 Task: Select a schedule automation every first friday of the month at 02:00 PM.
Action: Mouse moved to (518, 557)
Screenshot: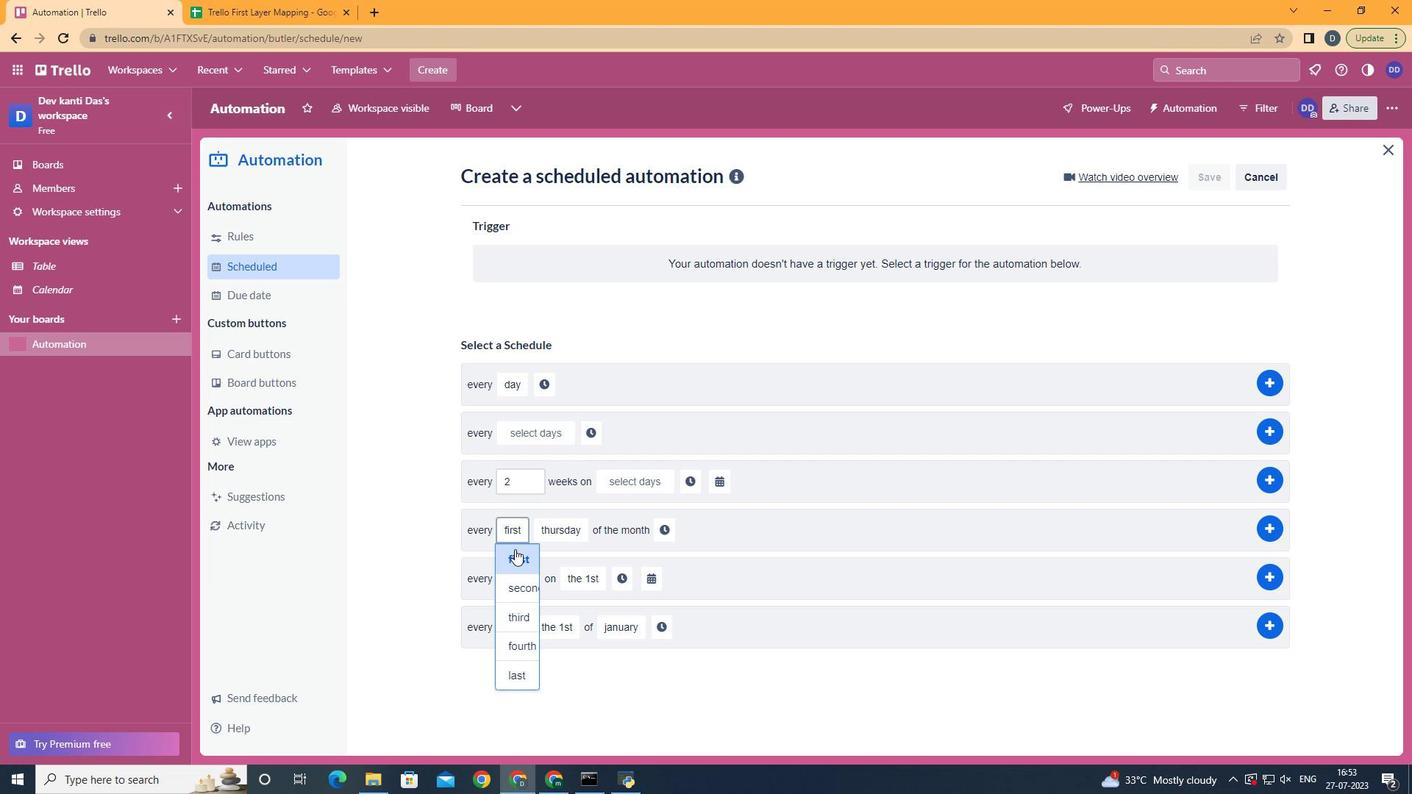 
Action: Mouse pressed left at (518, 557)
Screenshot: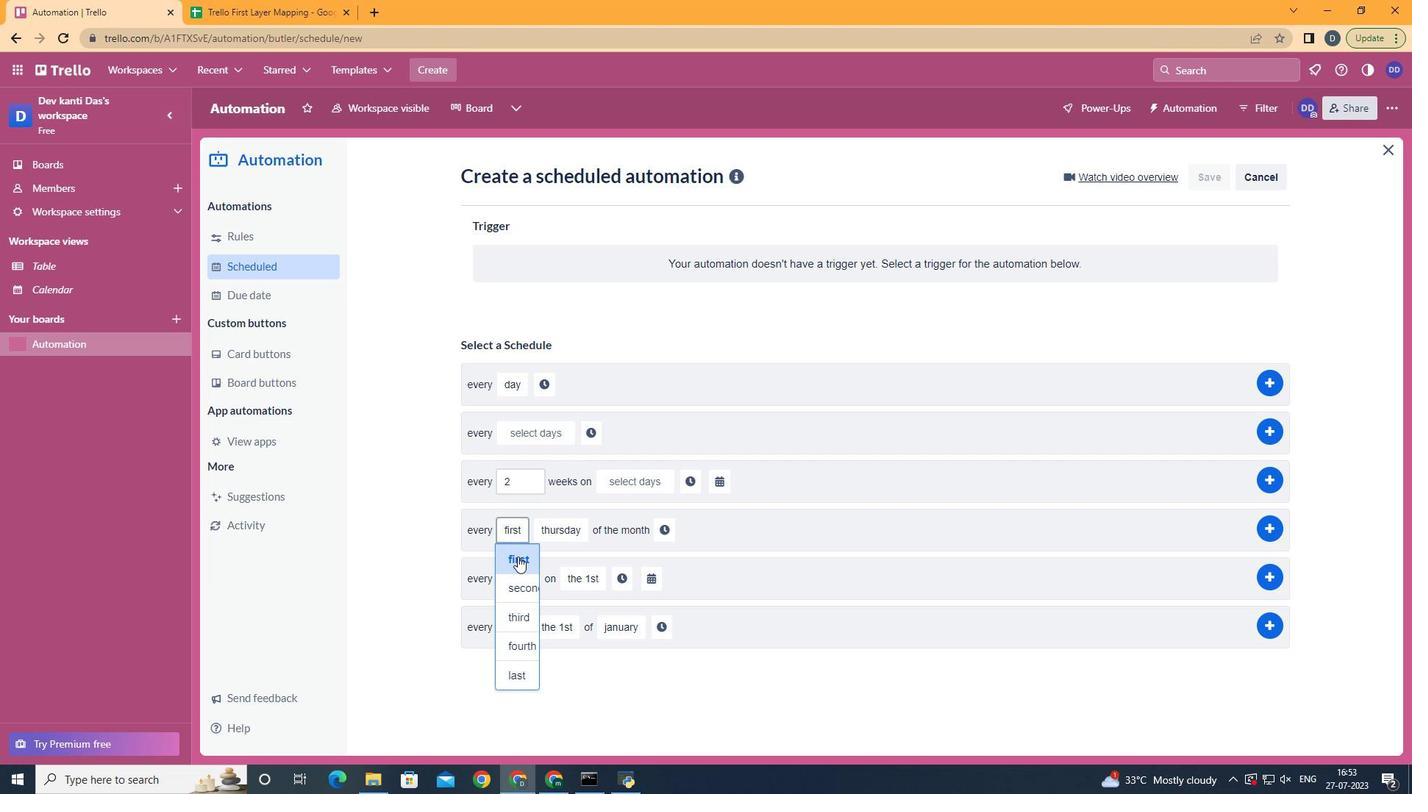 
Action: Mouse moved to (569, 677)
Screenshot: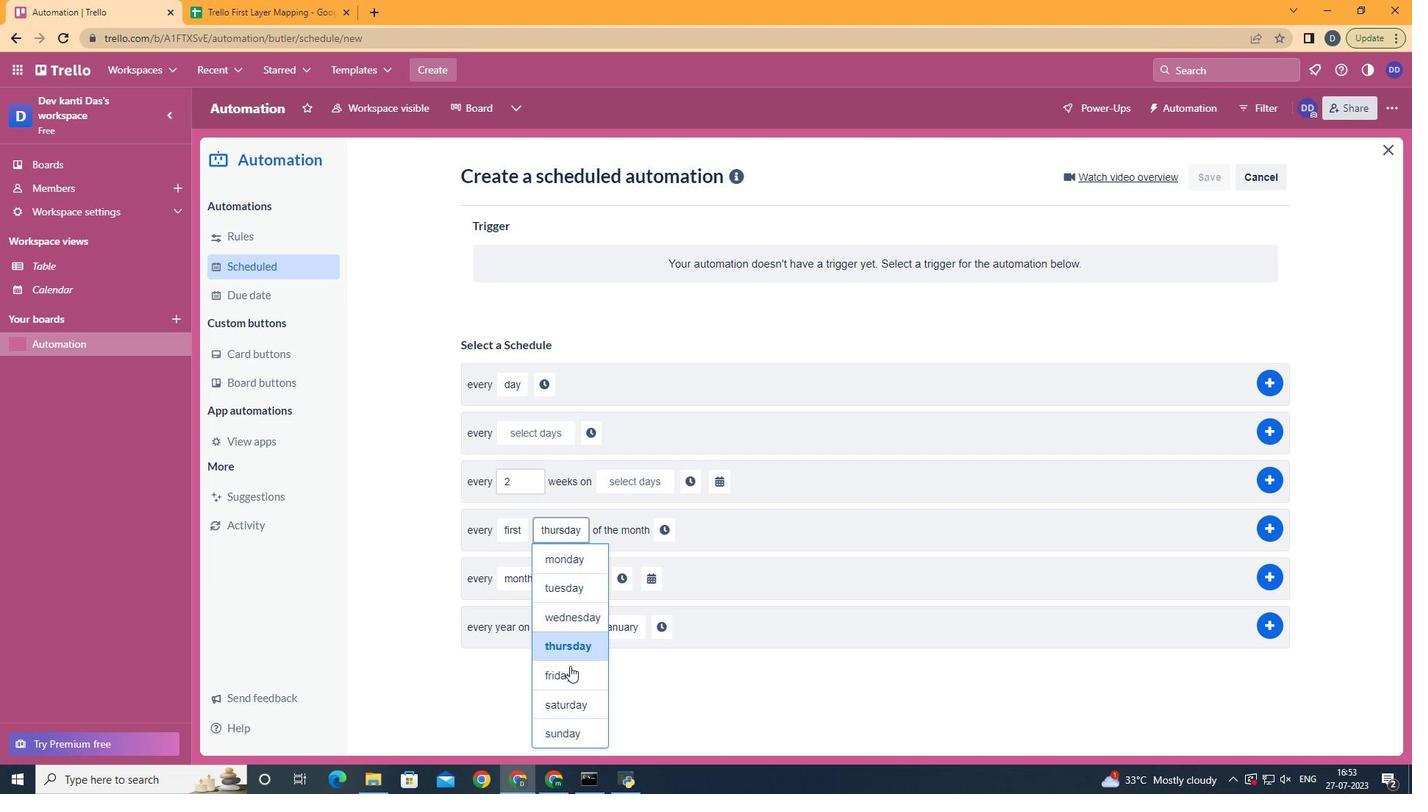 
Action: Mouse pressed left at (569, 677)
Screenshot: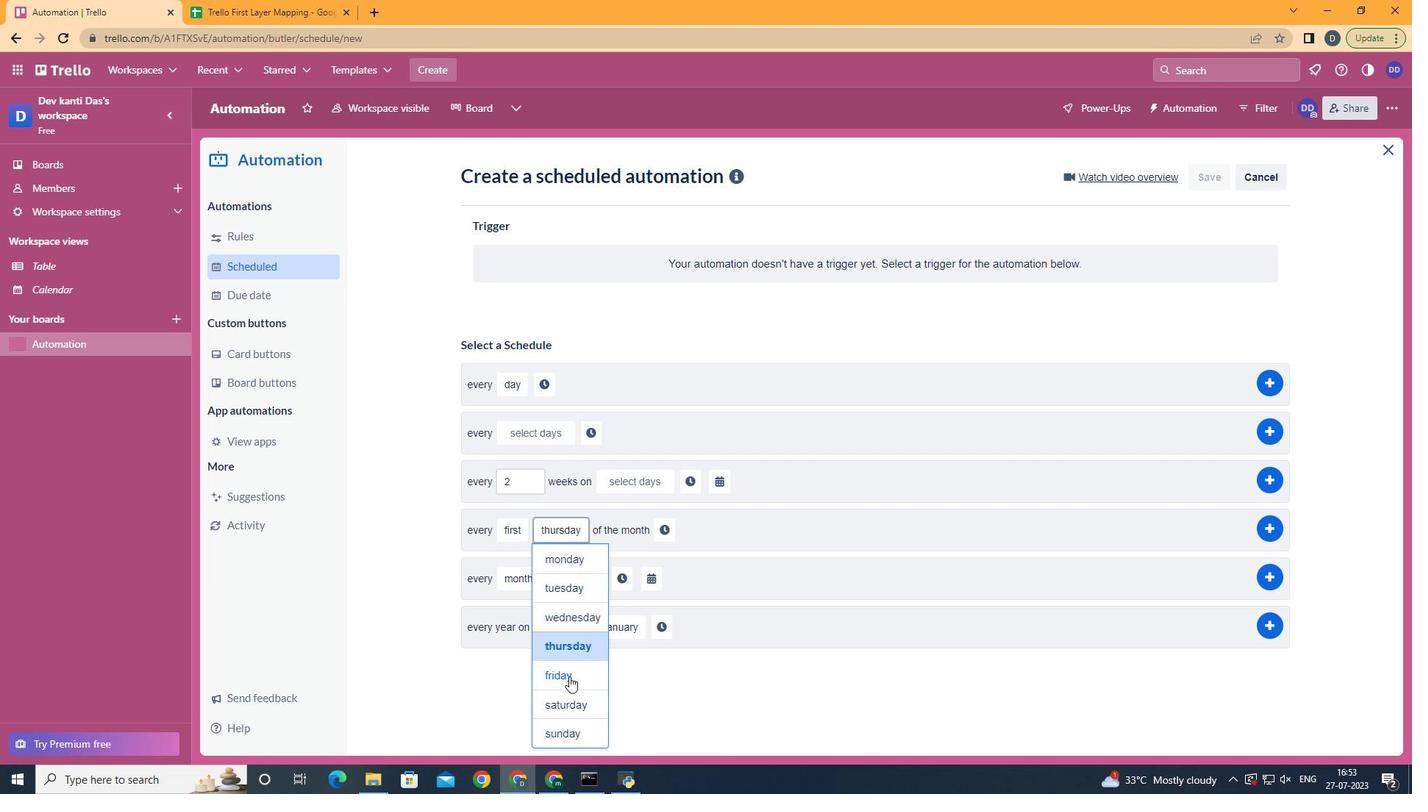
Action: Mouse moved to (651, 524)
Screenshot: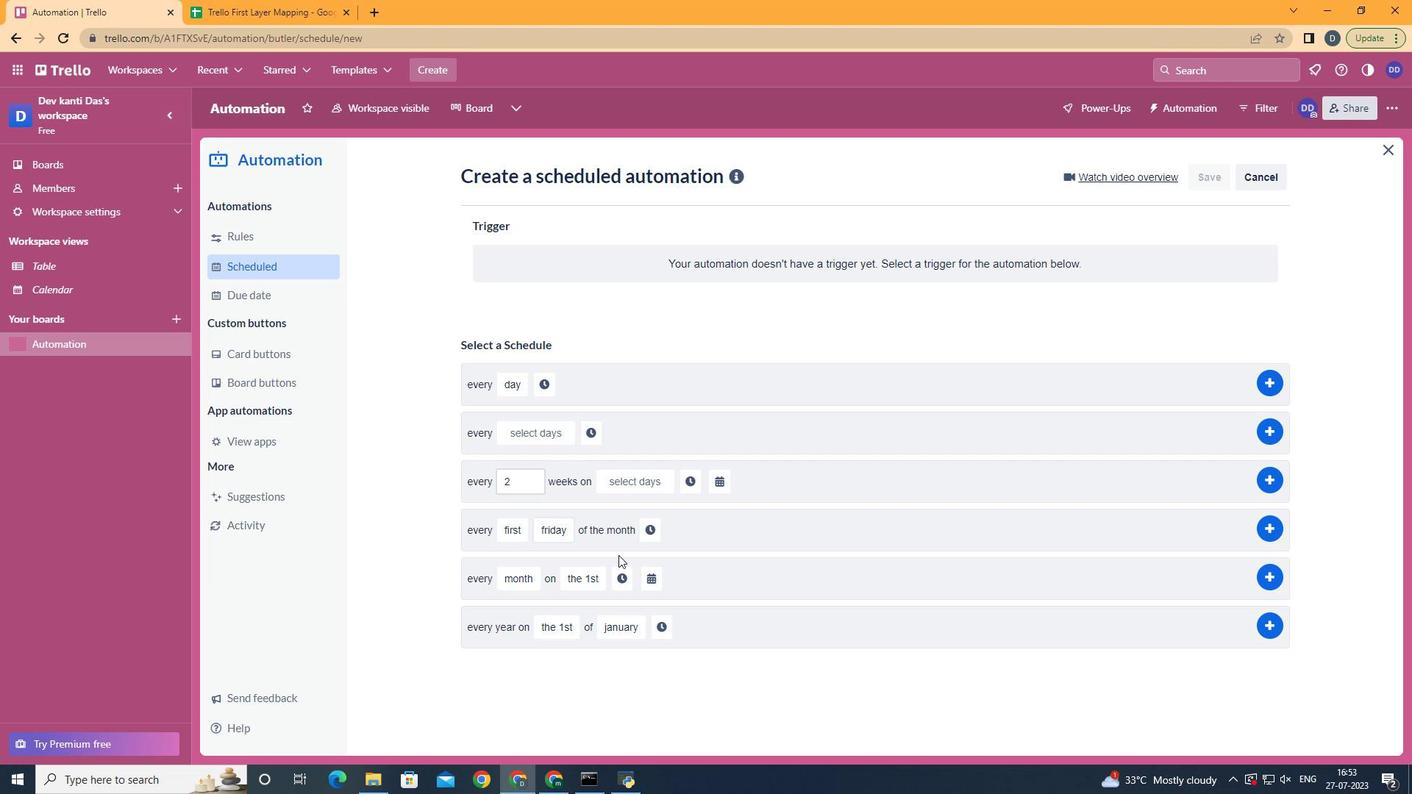 
Action: Mouse pressed left at (651, 524)
Screenshot: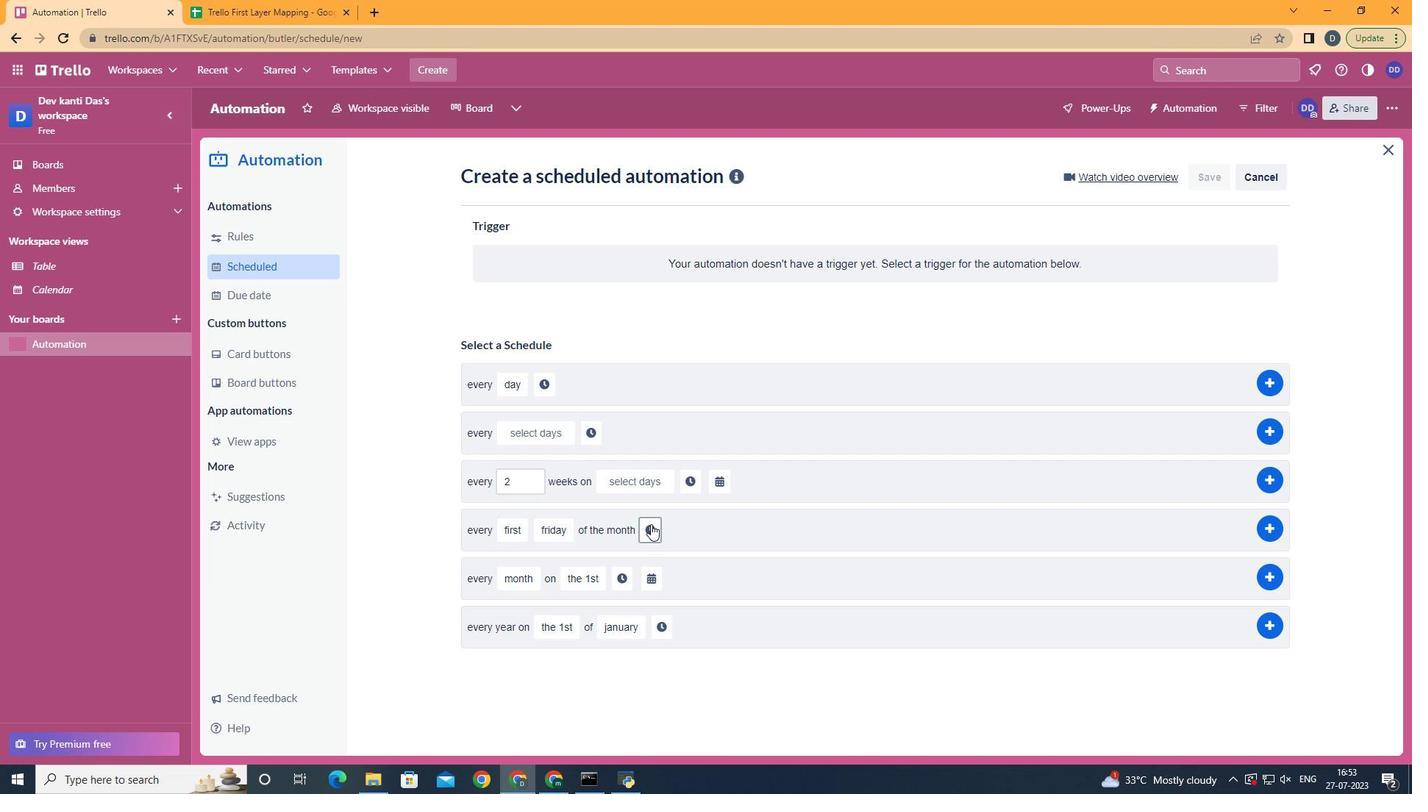 
Action: Mouse moved to (696, 534)
Screenshot: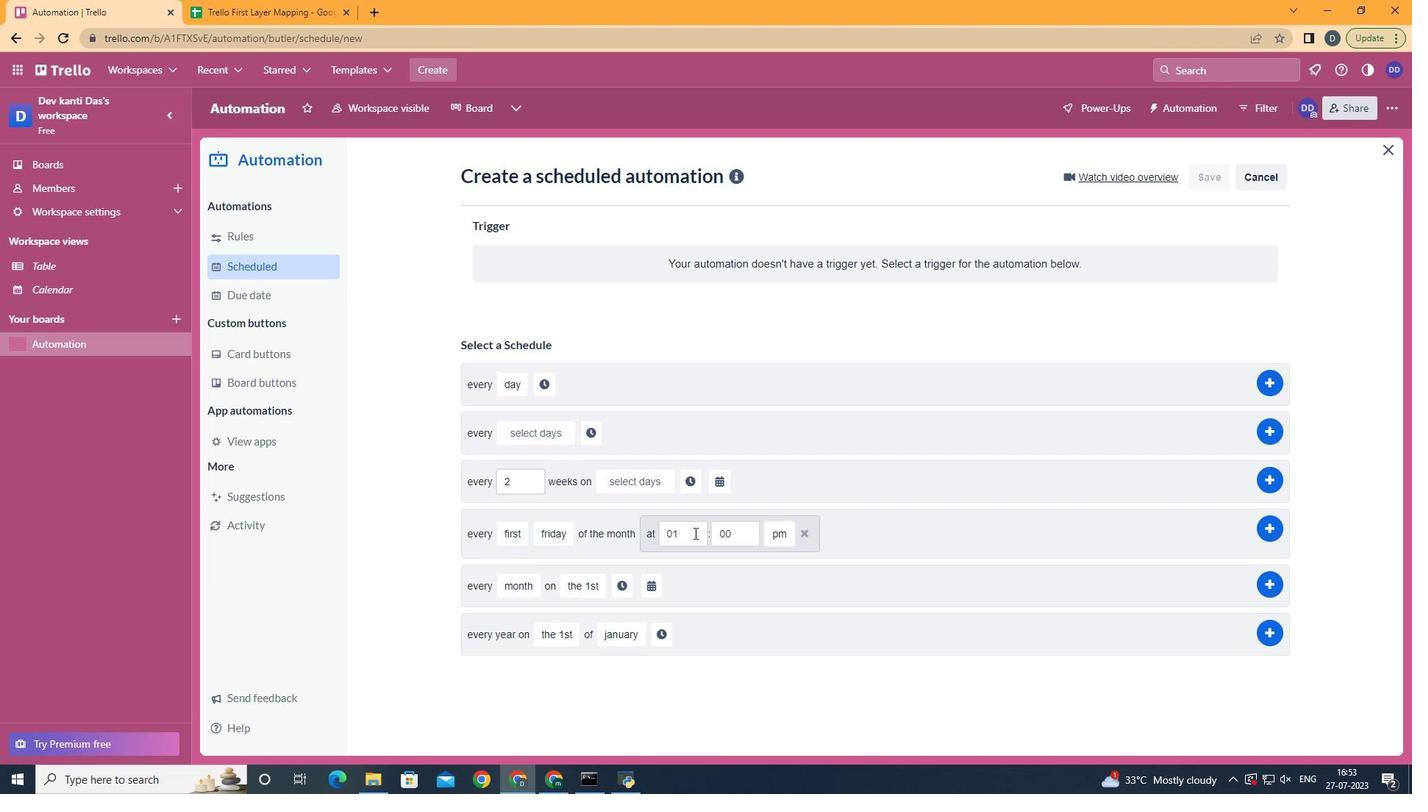 
Action: Mouse pressed left at (696, 534)
Screenshot: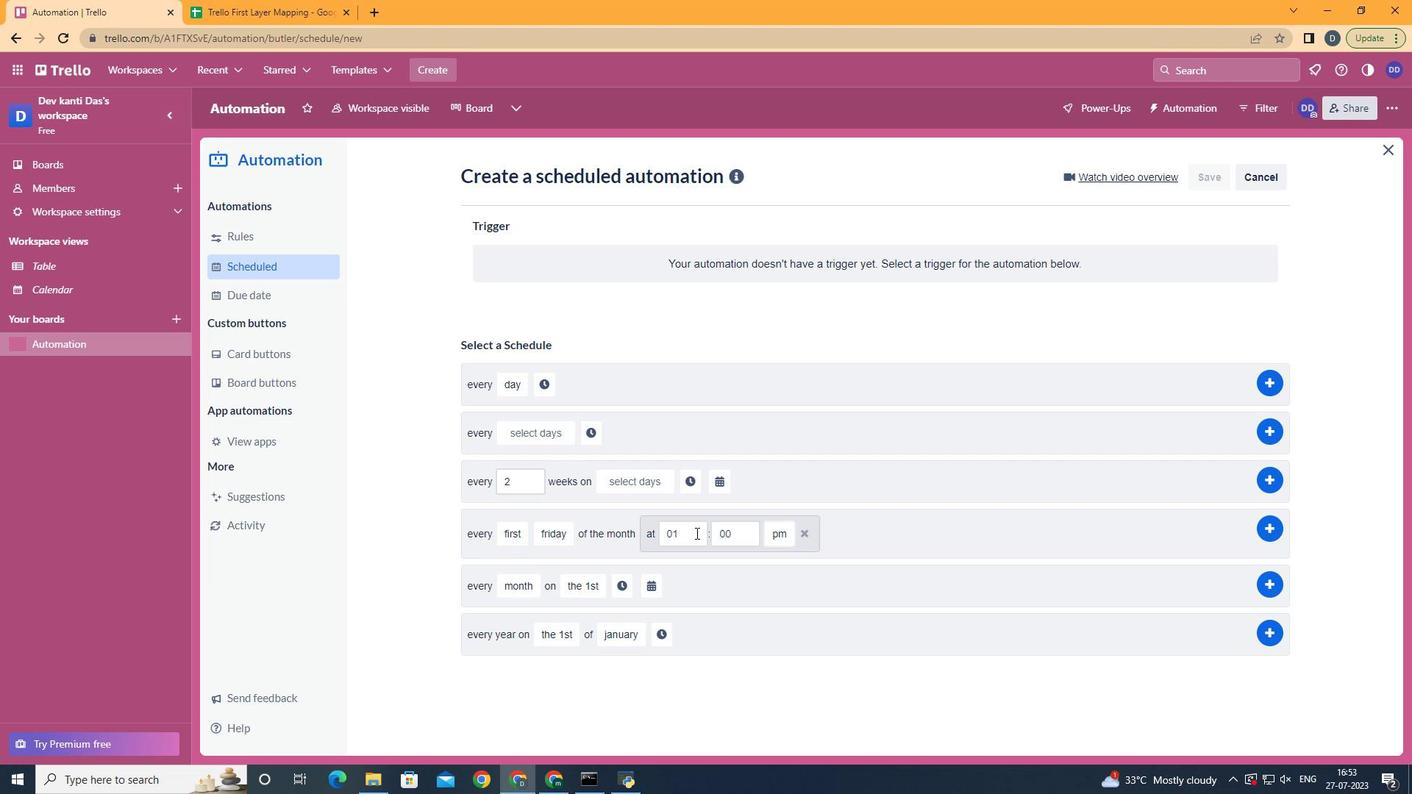 
Action: Key pressed <Key.backspace>2
Screenshot: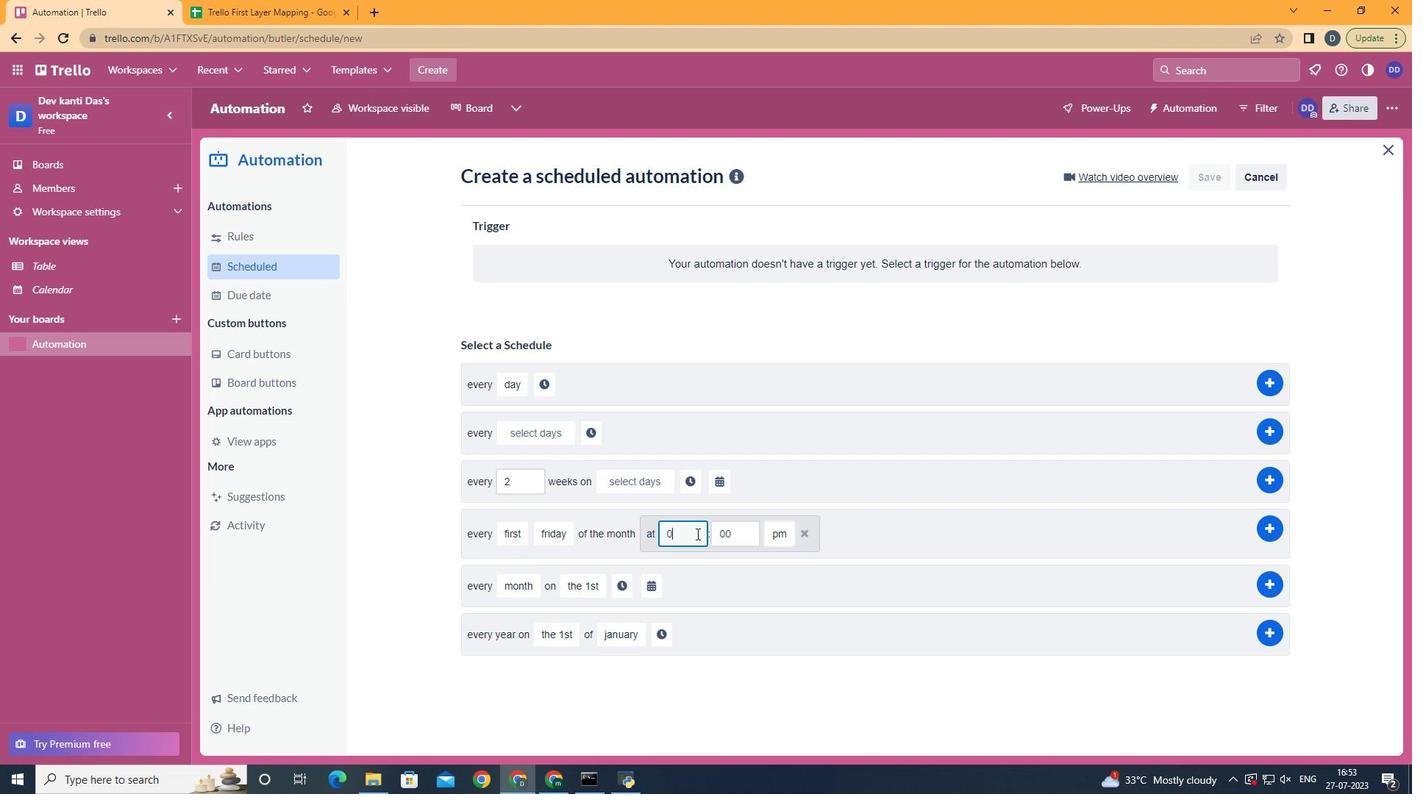 
Action: Mouse moved to (788, 590)
Screenshot: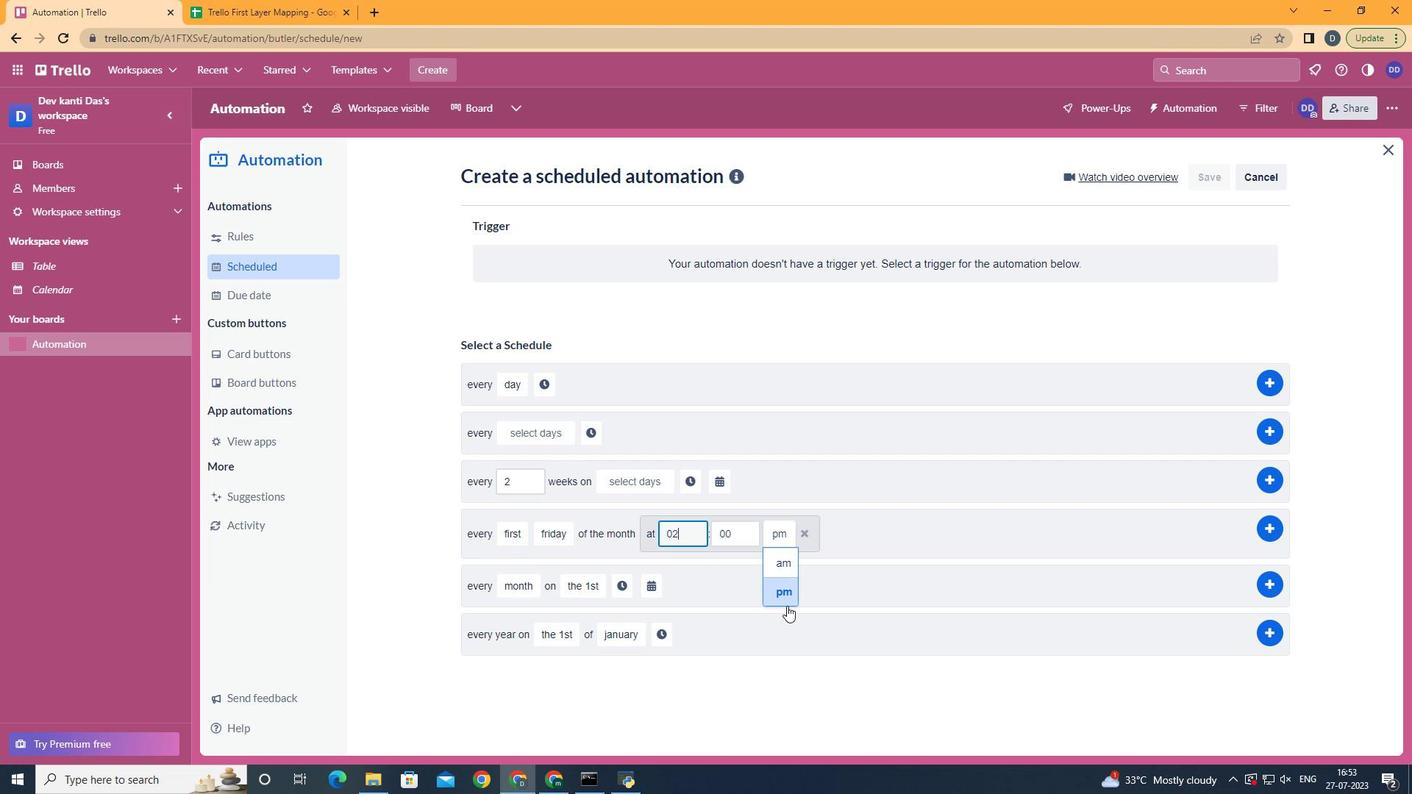 
Action: Mouse pressed left at (788, 590)
Screenshot: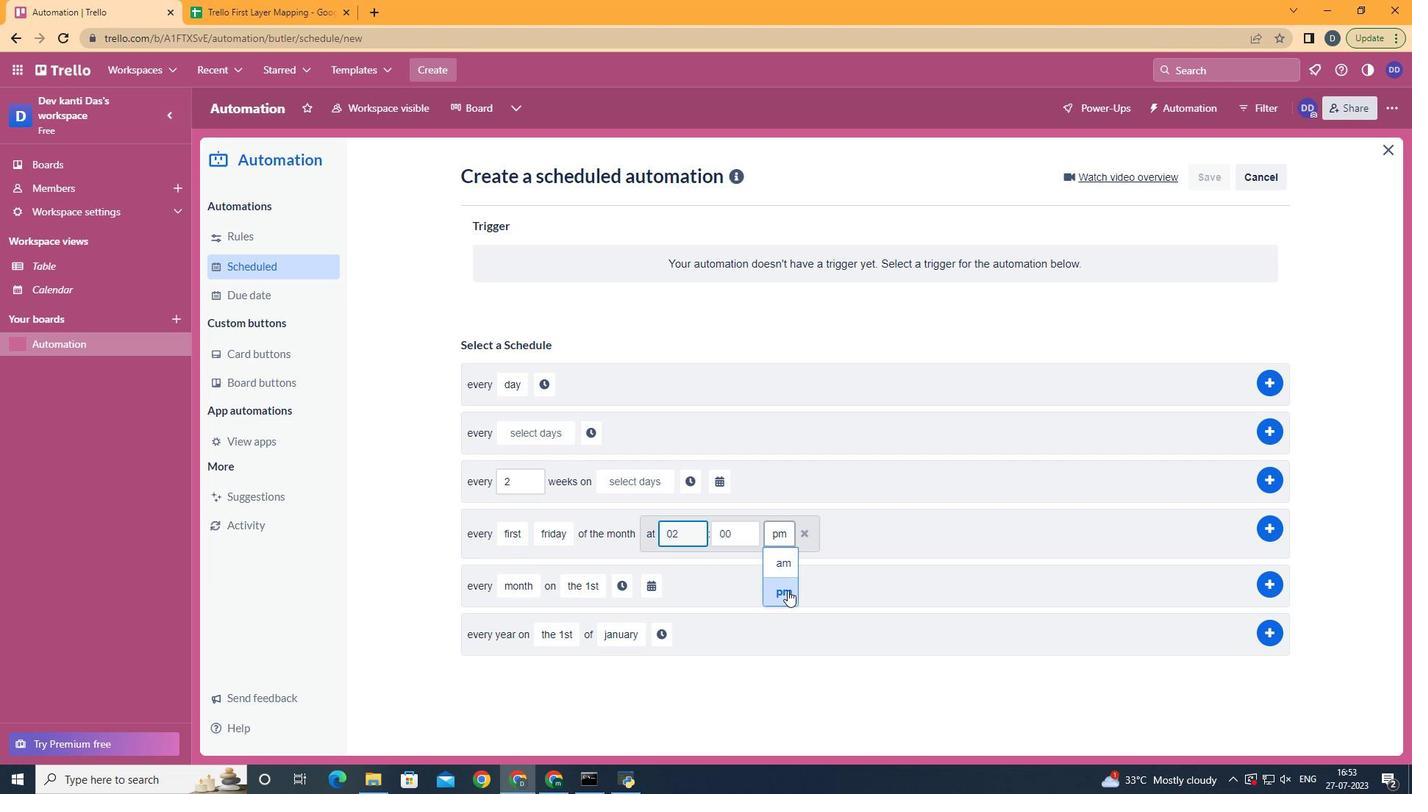 
